 Task: Select a due date automation when advanced on, 2 days before a card is due add basic in list "Resume" at 11:00 AM.
Action: Mouse moved to (1028, 83)
Screenshot: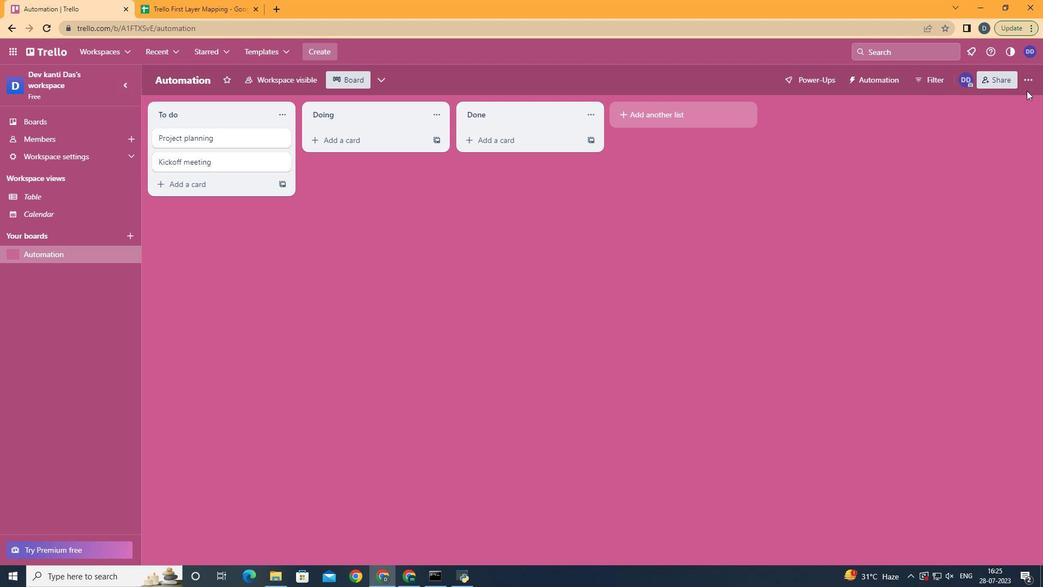 
Action: Mouse pressed left at (1028, 83)
Screenshot: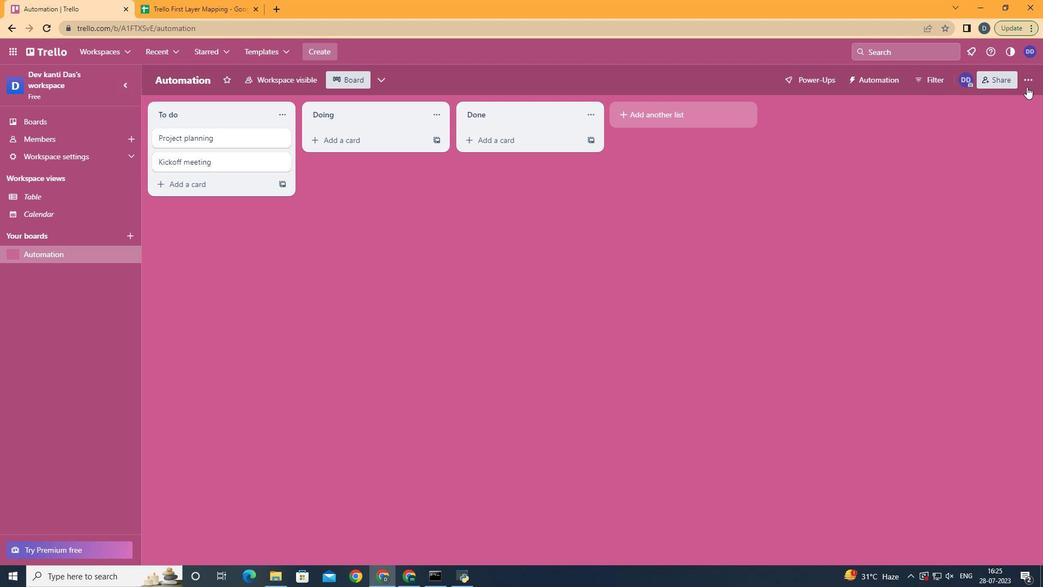 
Action: Mouse moved to (940, 231)
Screenshot: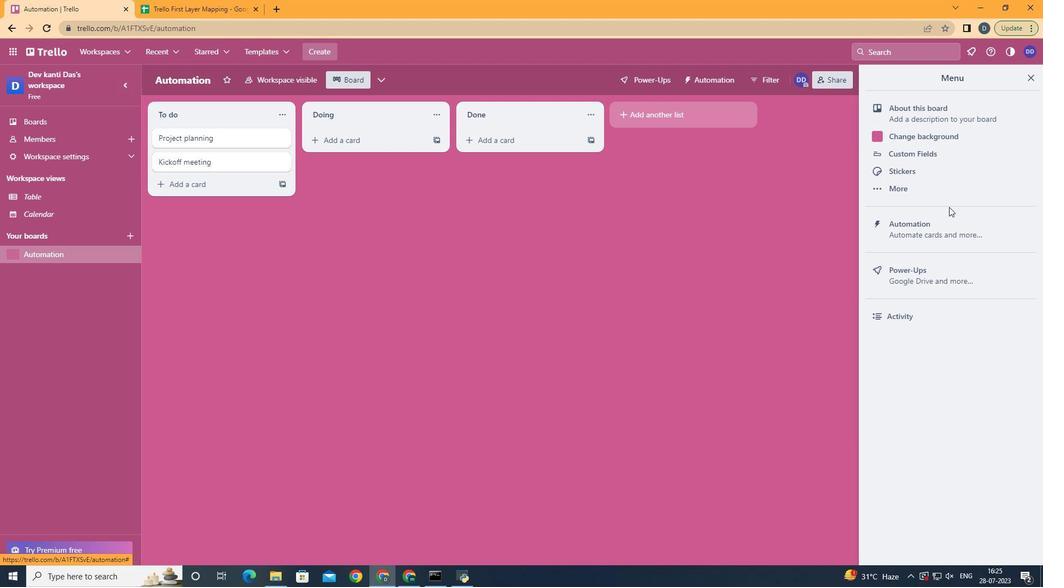 
Action: Mouse pressed left at (940, 231)
Screenshot: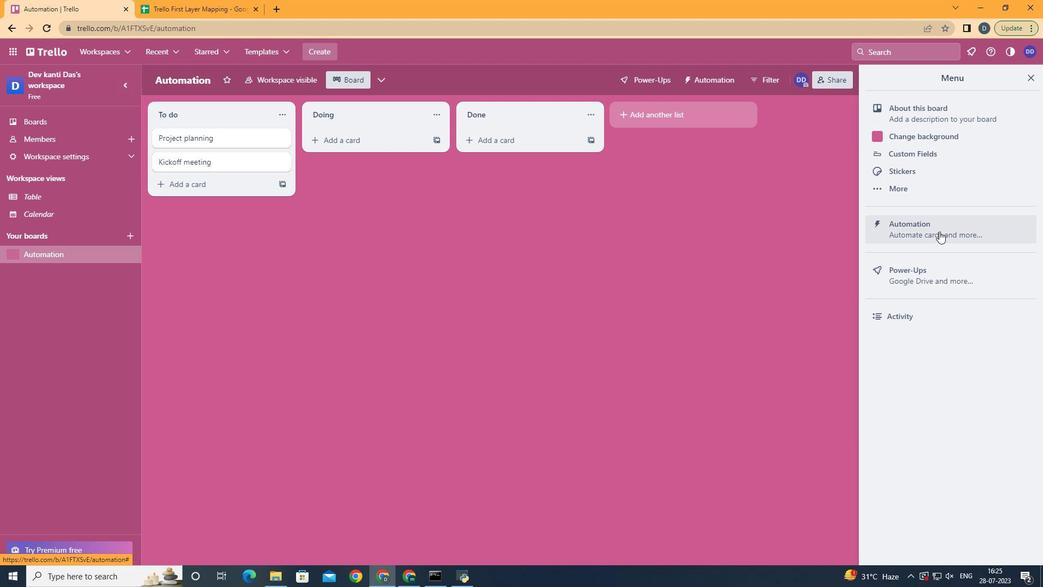 
Action: Mouse moved to (207, 220)
Screenshot: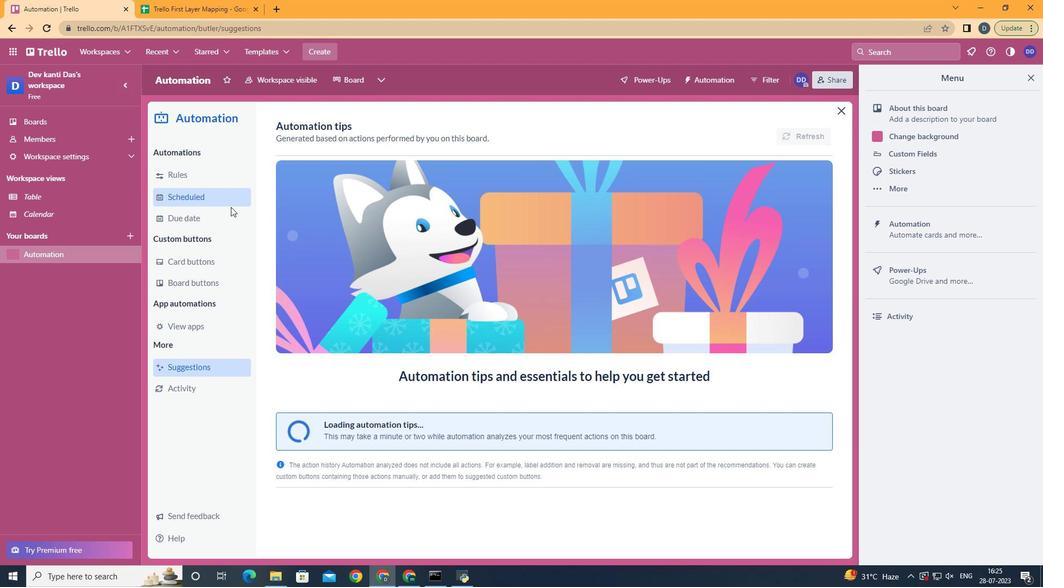 
Action: Mouse pressed left at (207, 220)
Screenshot: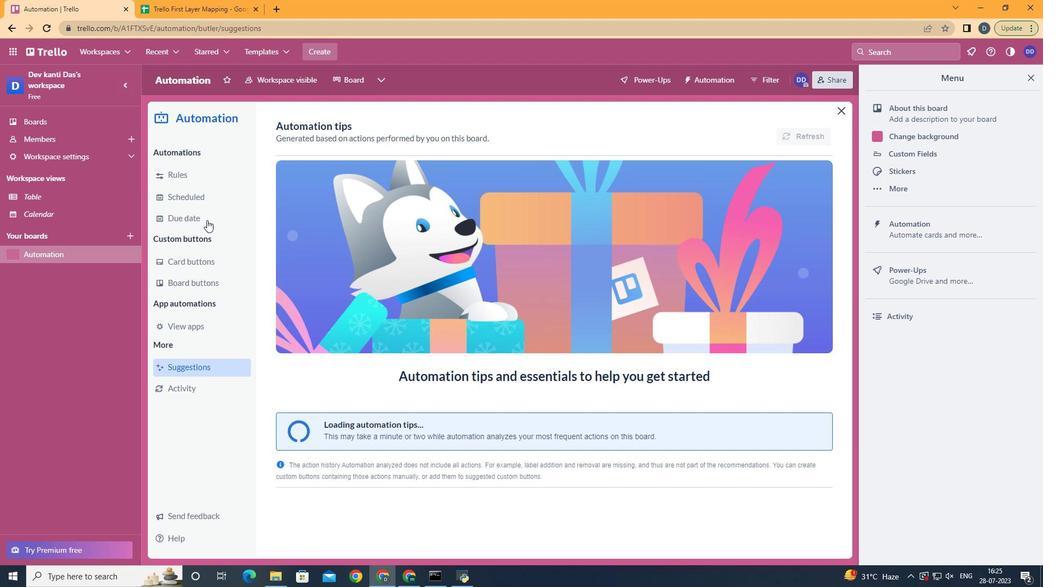 
Action: Mouse moved to (794, 130)
Screenshot: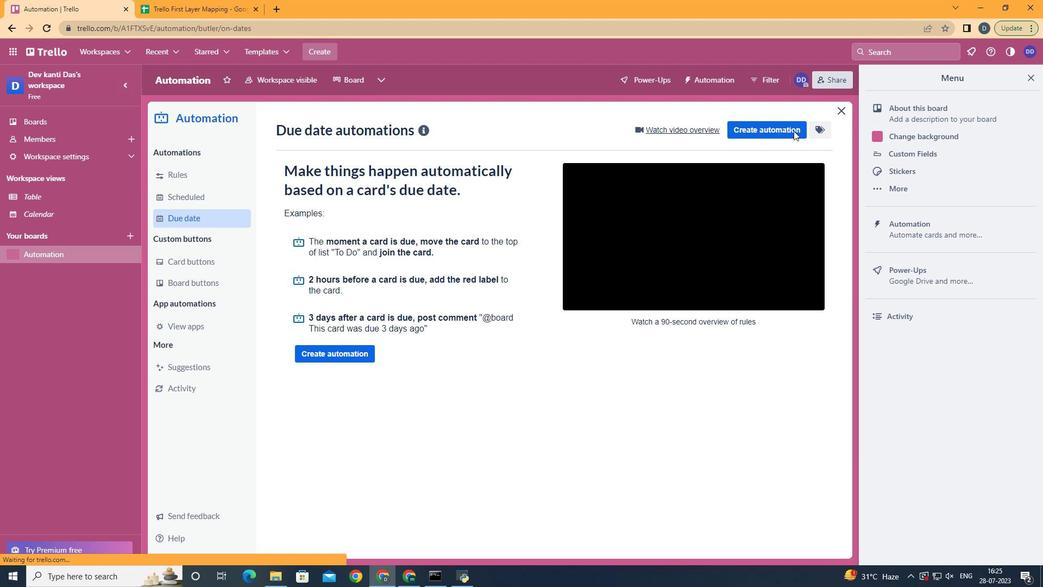
Action: Mouse pressed left at (794, 130)
Screenshot: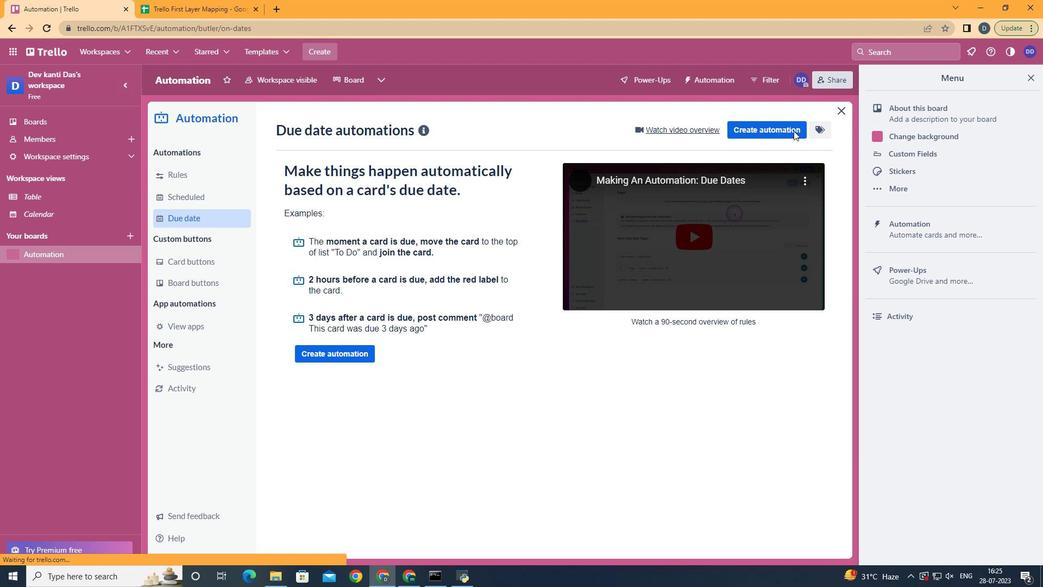
Action: Mouse moved to (568, 237)
Screenshot: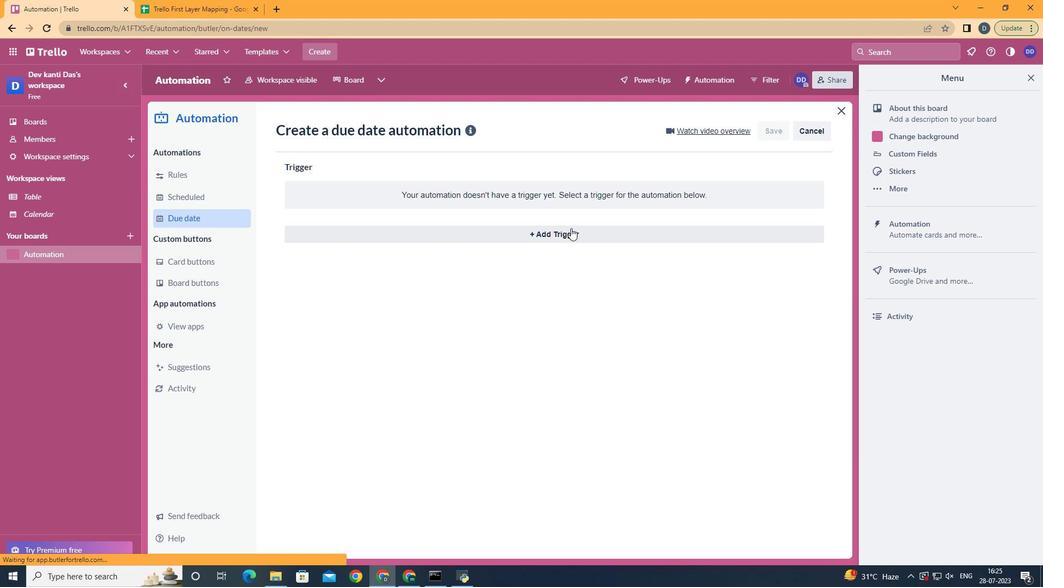 
Action: Mouse pressed left at (568, 237)
Screenshot: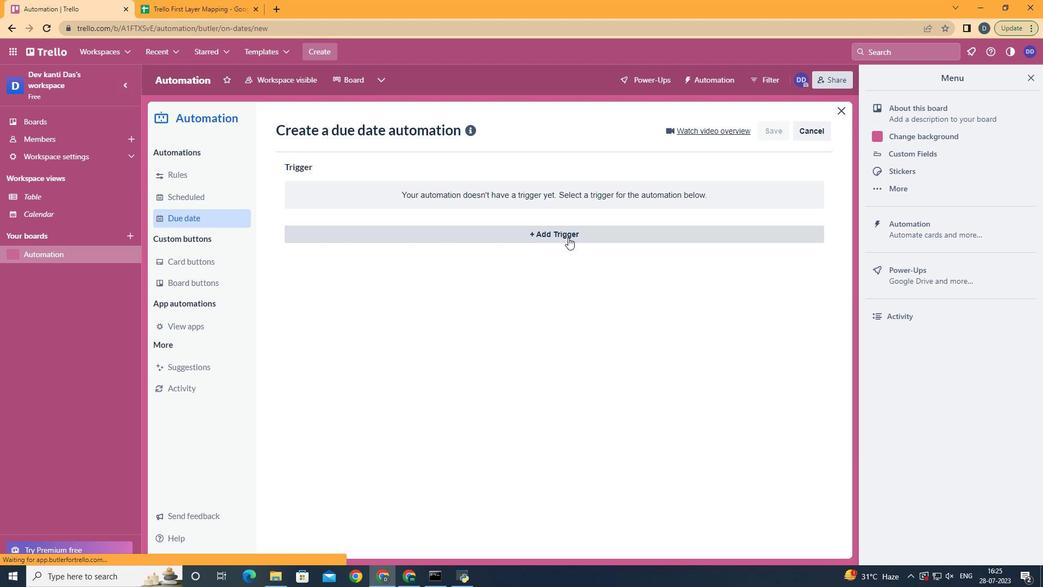 
Action: Mouse moved to (365, 423)
Screenshot: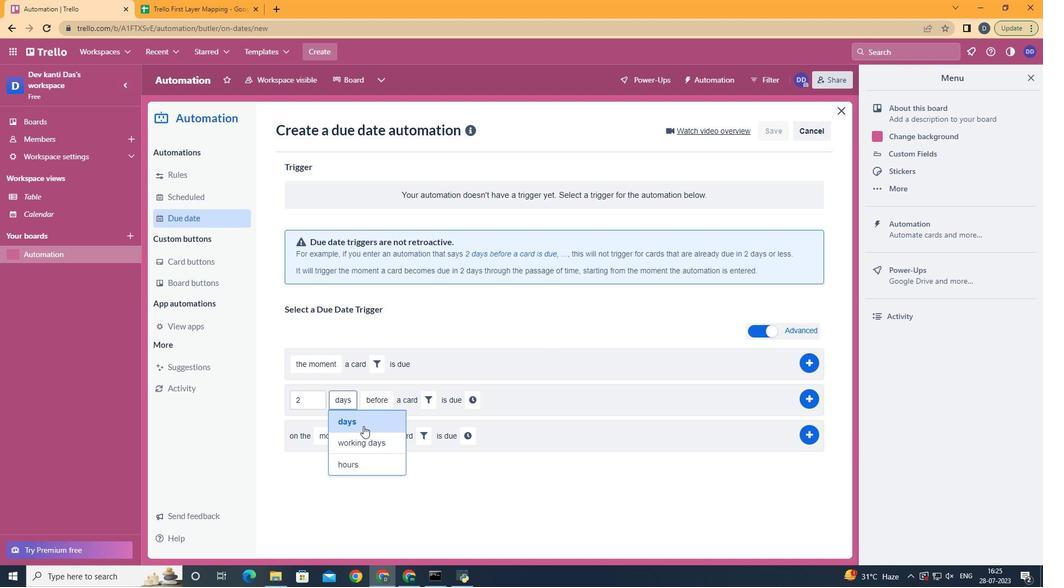 
Action: Mouse pressed left at (365, 423)
Screenshot: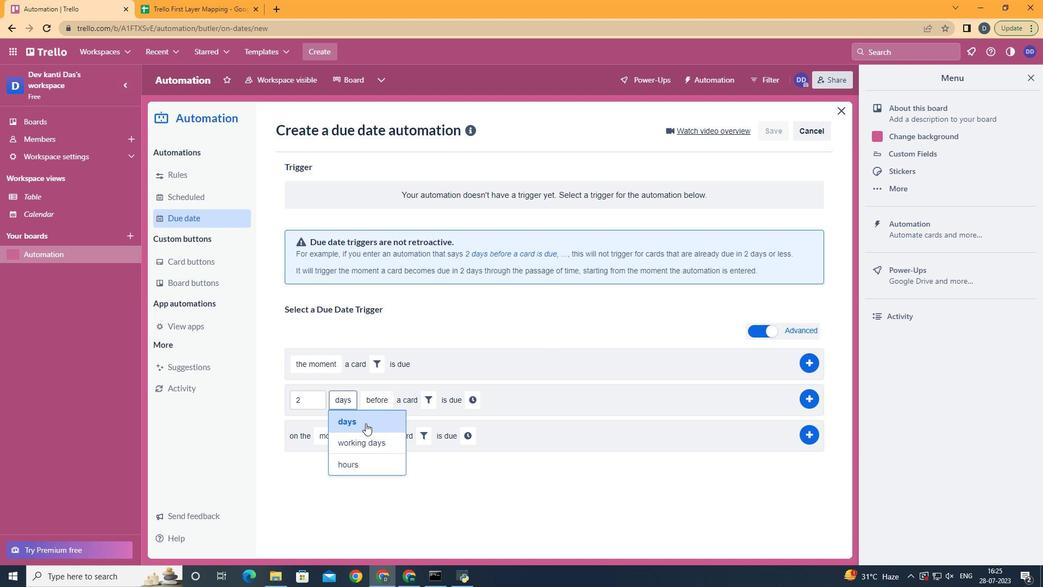 
Action: Mouse moved to (384, 416)
Screenshot: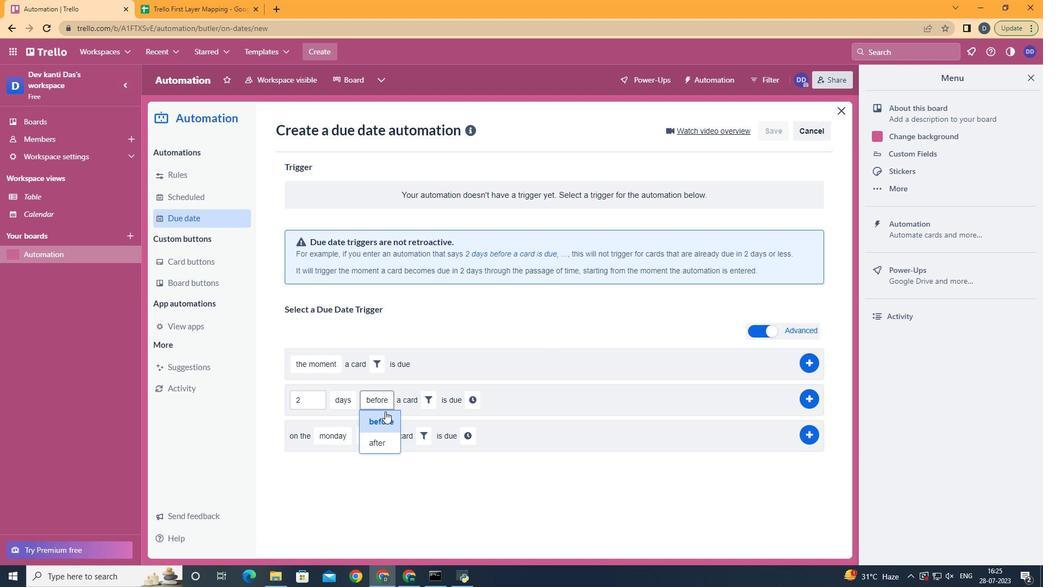 
Action: Mouse pressed left at (384, 416)
Screenshot: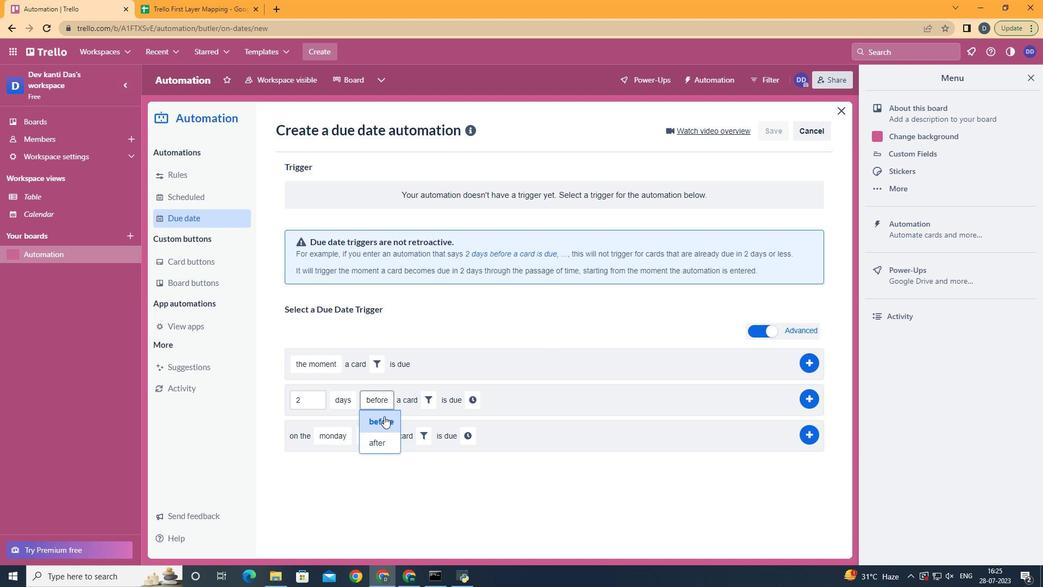 
Action: Mouse moved to (428, 398)
Screenshot: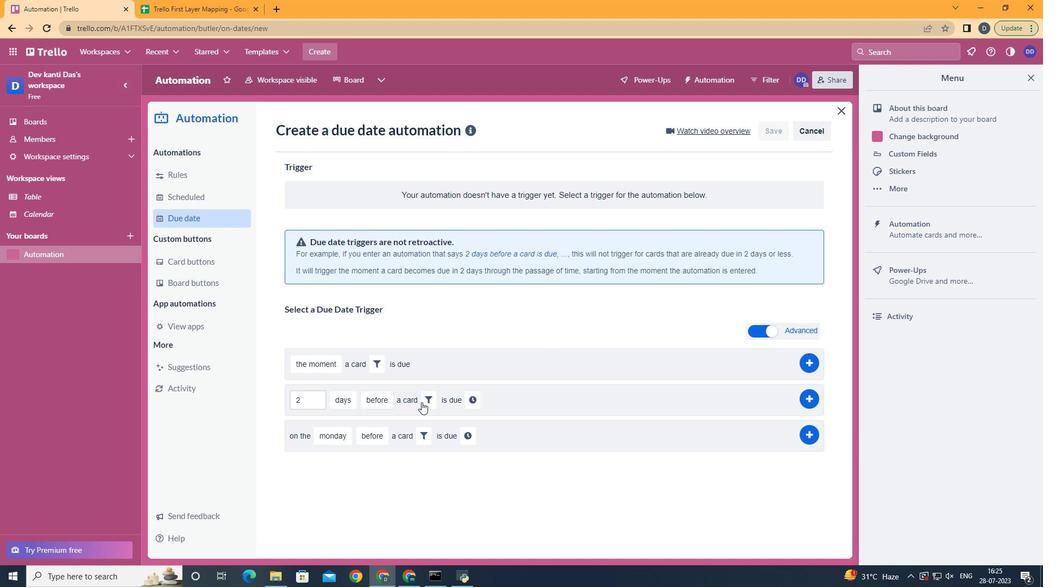 
Action: Mouse pressed left at (428, 398)
Screenshot: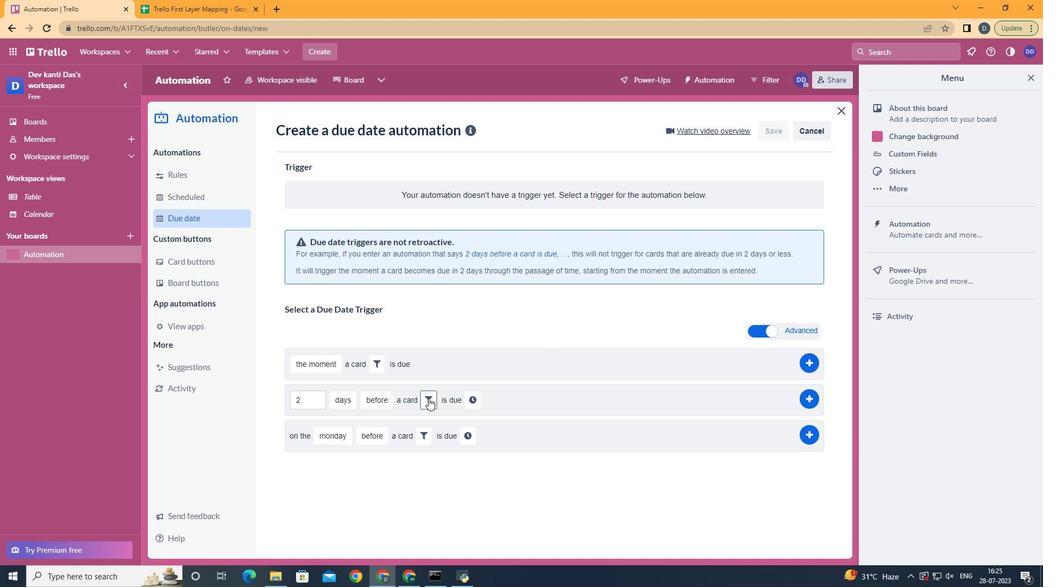 
Action: Mouse moved to (477, 429)
Screenshot: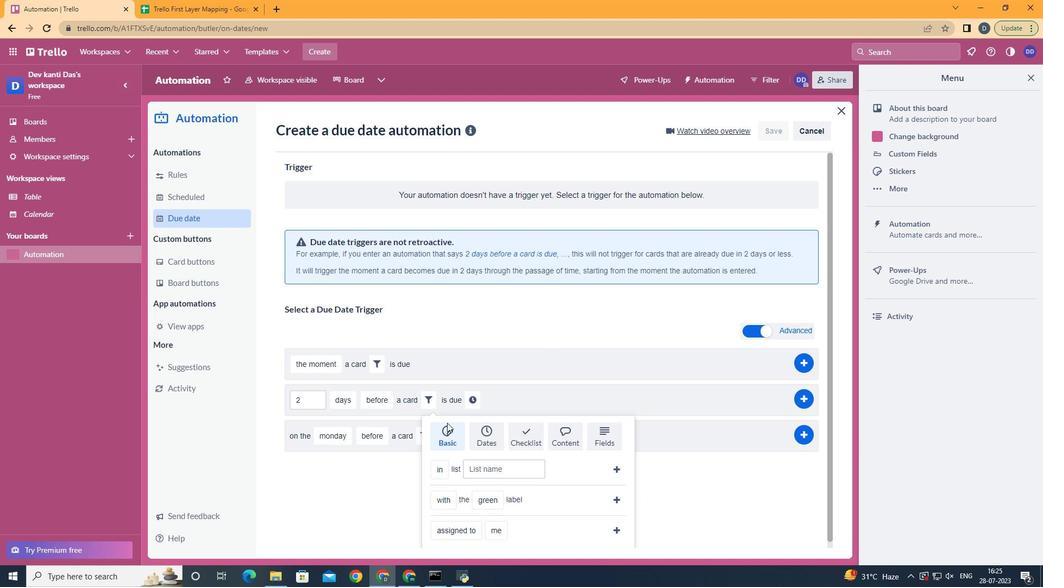
Action: Mouse scrolled (477, 428) with delta (0, 0)
Screenshot: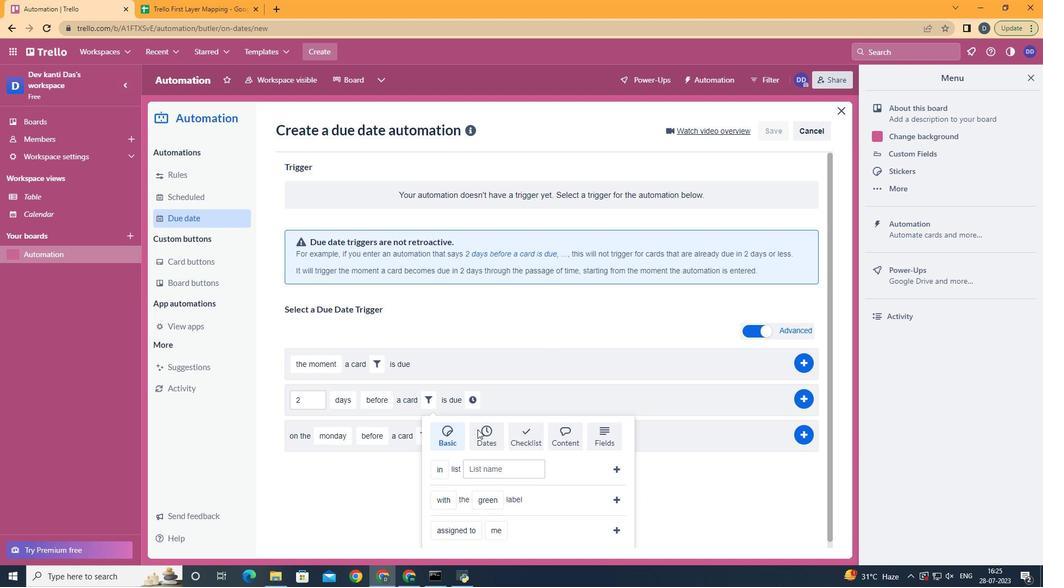
Action: Mouse scrolled (477, 428) with delta (0, 0)
Screenshot: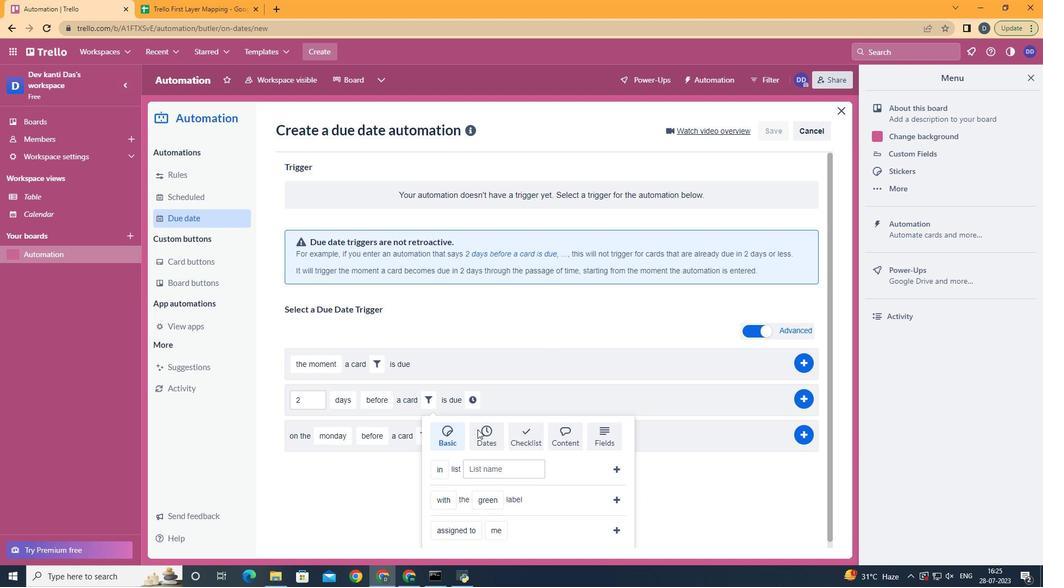 
Action: Mouse scrolled (477, 428) with delta (0, 0)
Screenshot: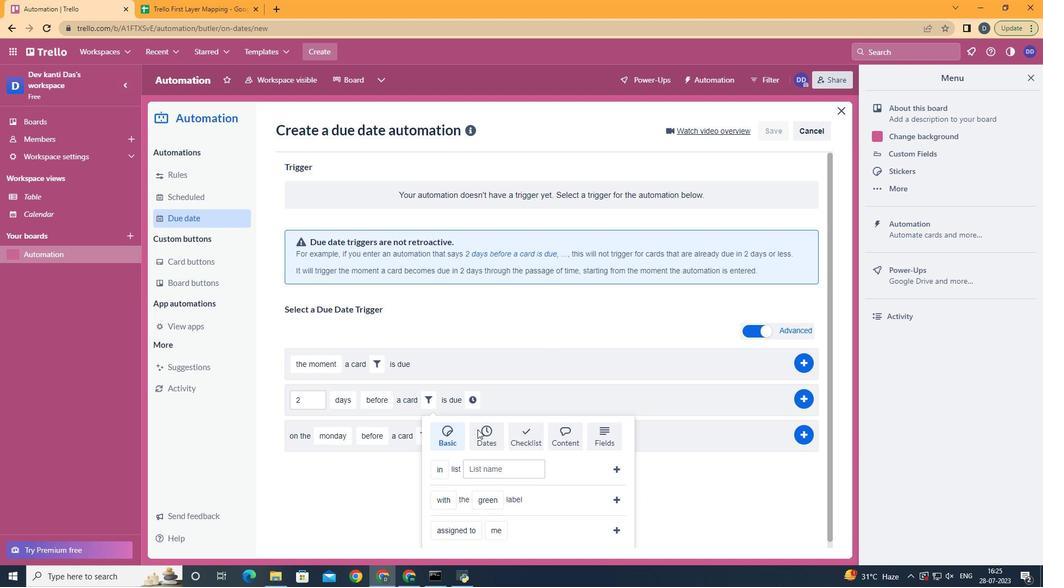 
Action: Mouse moved to (446, 487)
Screenshot: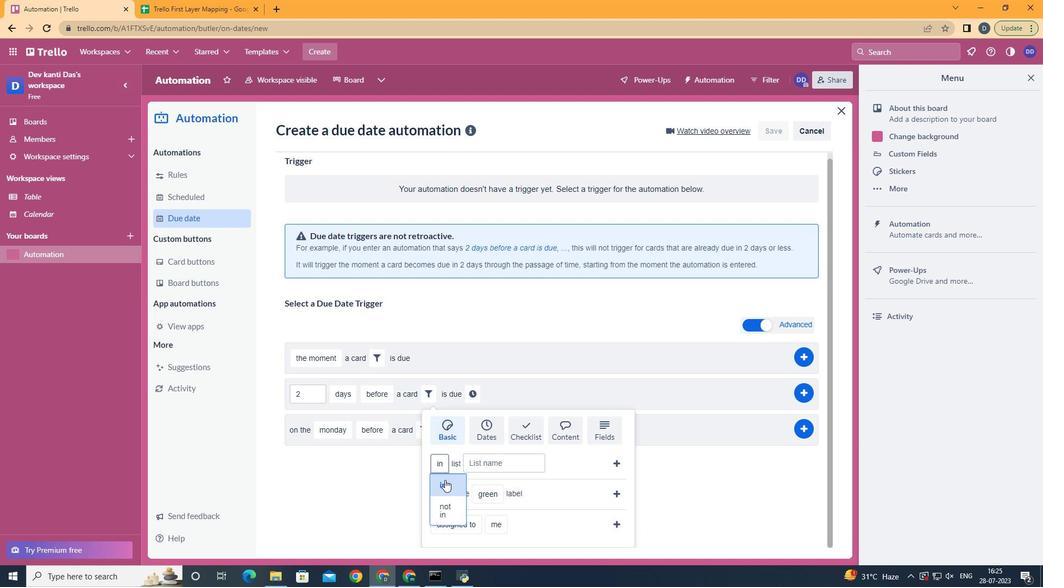 
Action: Mouse pressed left at (446, 487)
Screenshot: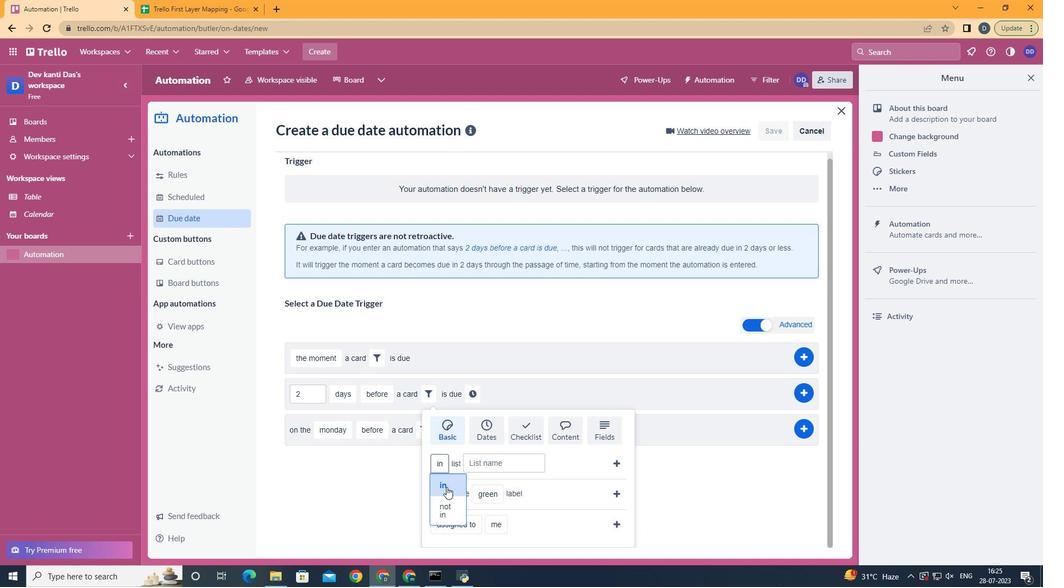 
Action: Mouse moved to (498, 462)
Screenshot: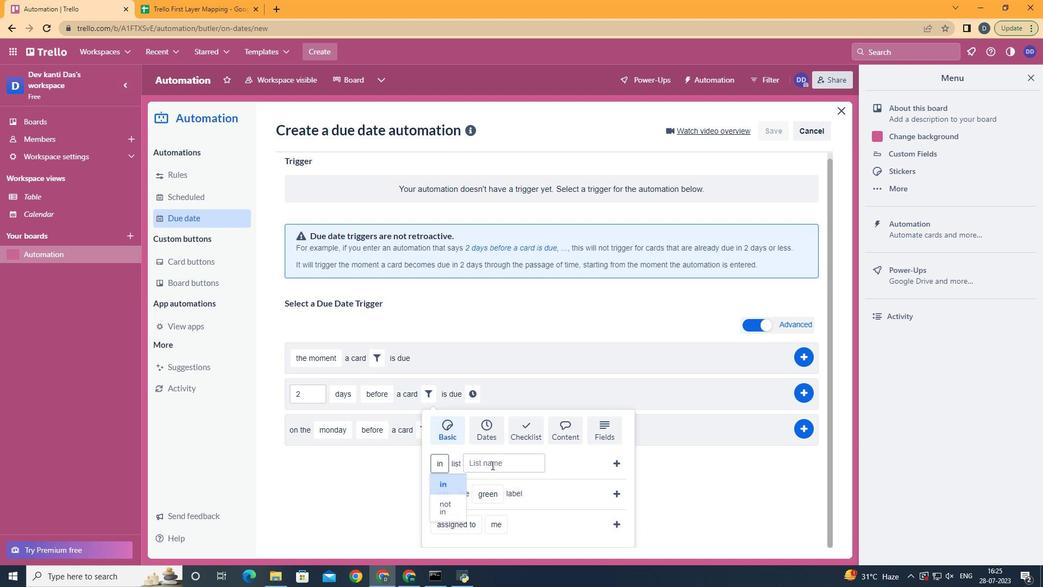 
Action: Mouse pressed left at (498, 462)
Screenshot: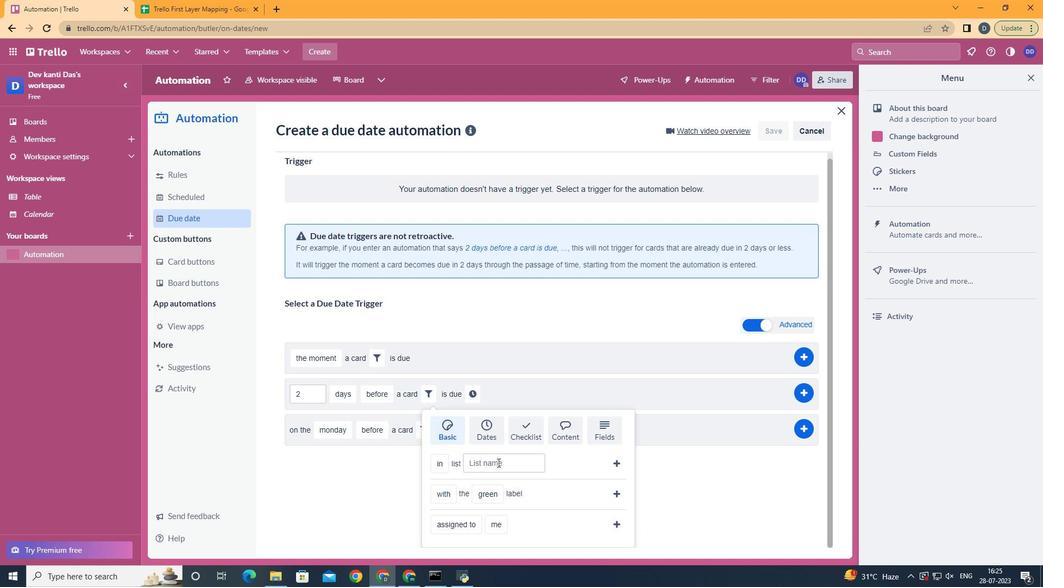 
Action: Key pressed <Key.shift>Resume
Screenshot: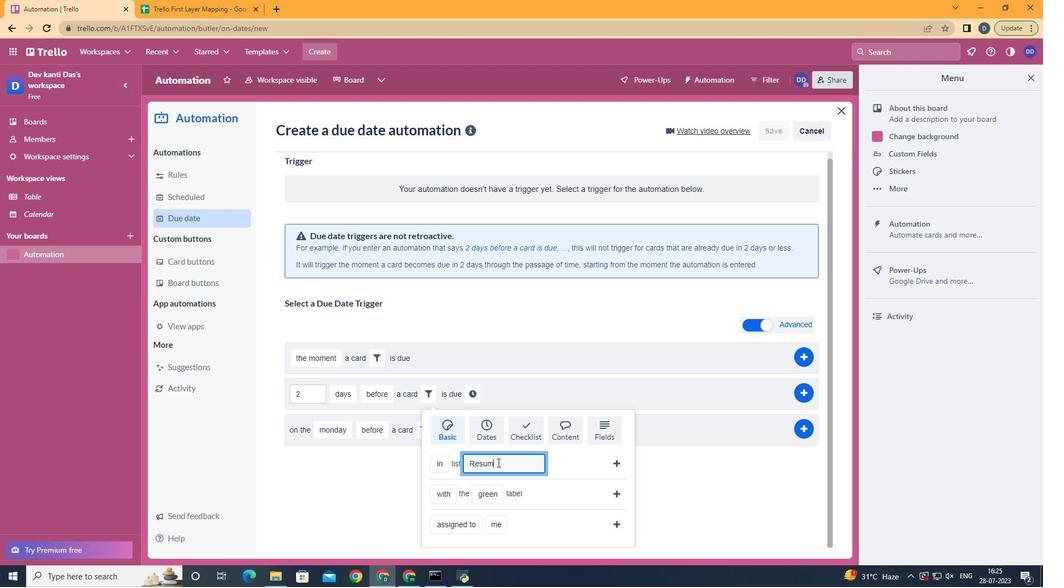 
Action: Mouse moved to (614, 466)
Screenshot: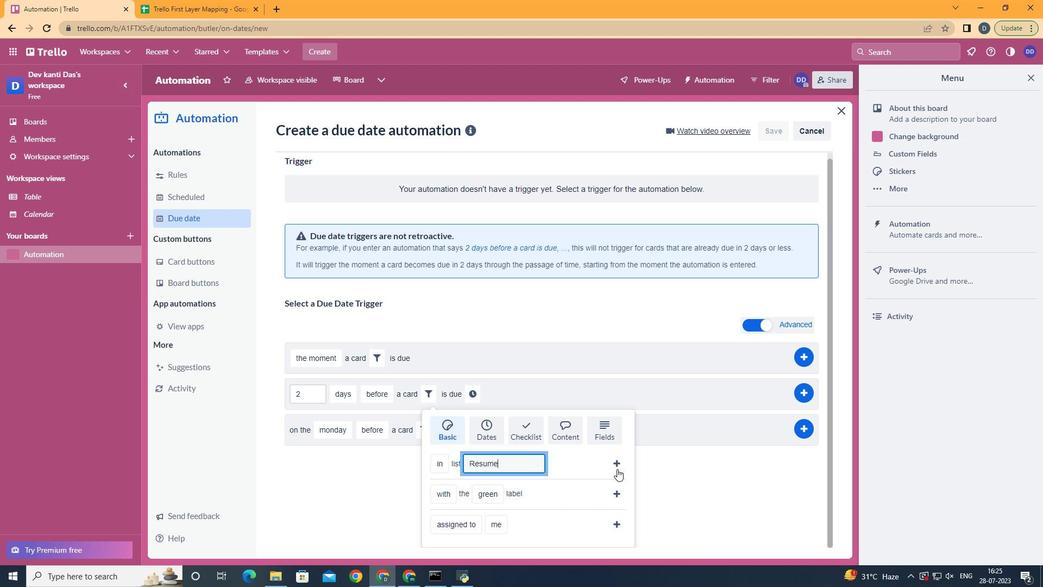 
Action: Mouse pressed left at (614, 466)
Screenshot: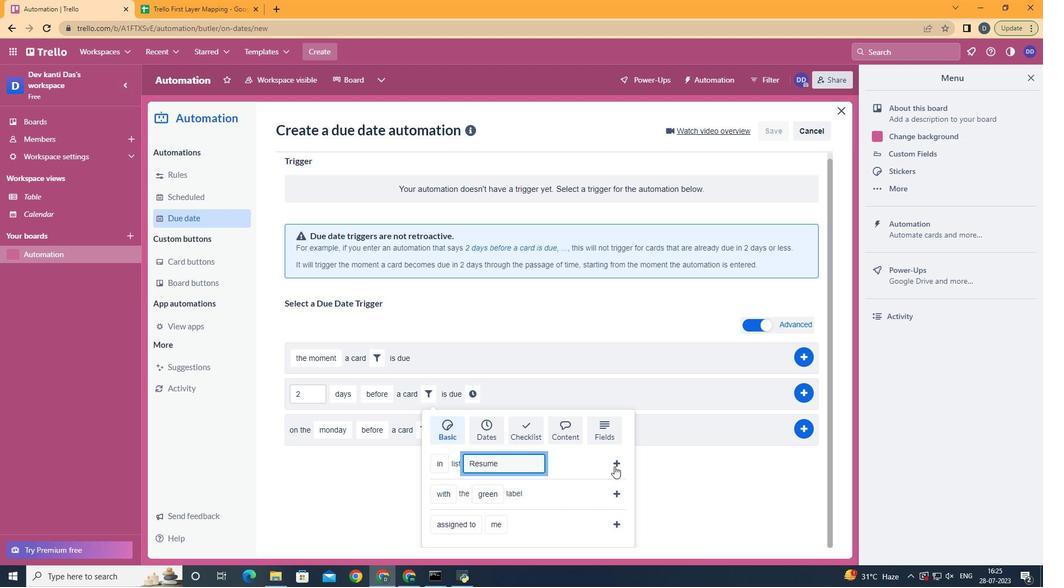 
Action: Mouse moved to (552, 404)
Screenshot: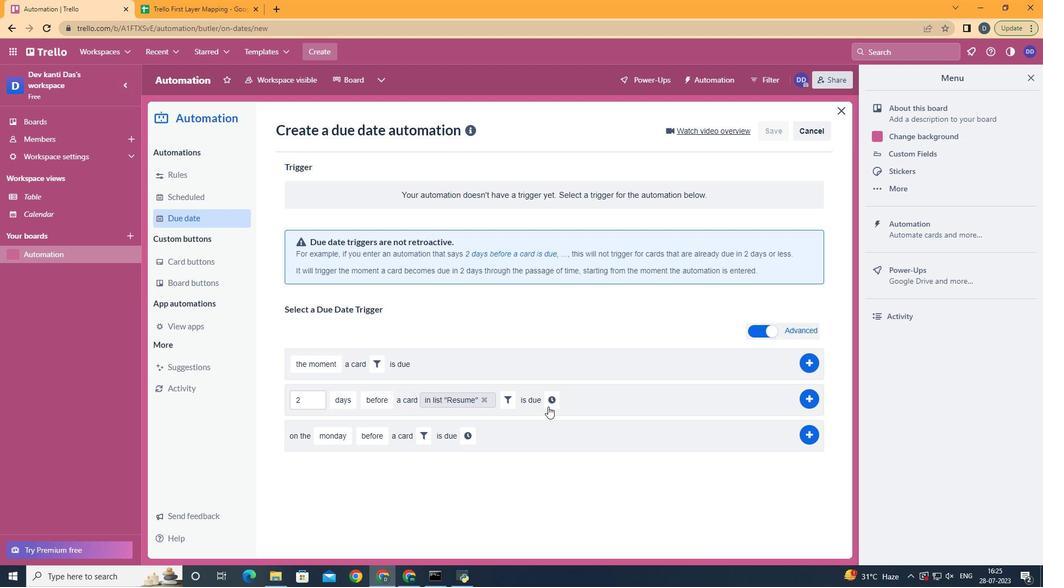 
Action: Mouse pressed left at (552, 404)
Screenshot: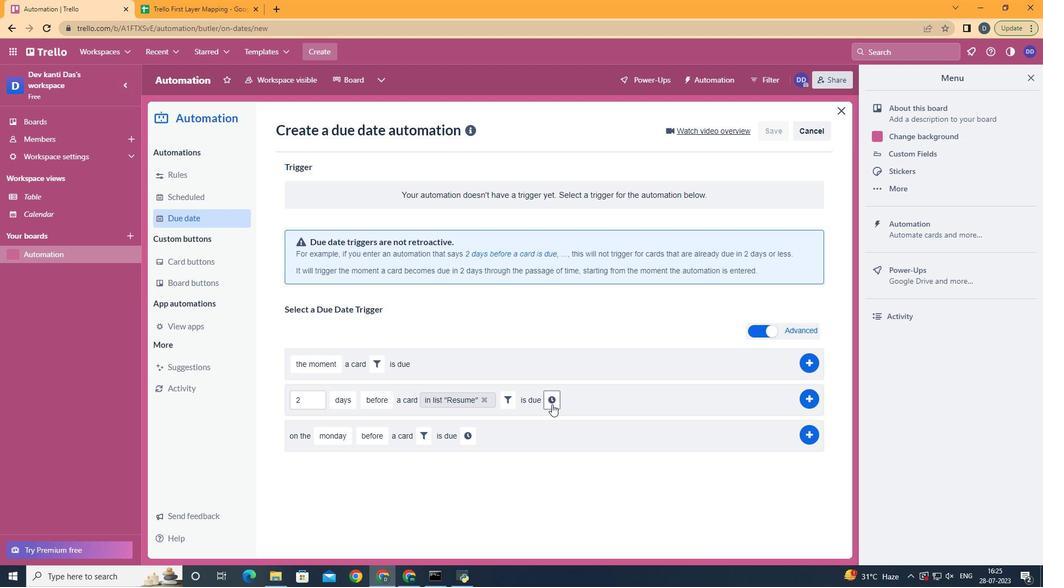 
Action: Mouse moved to (579, 404)
Screenshot: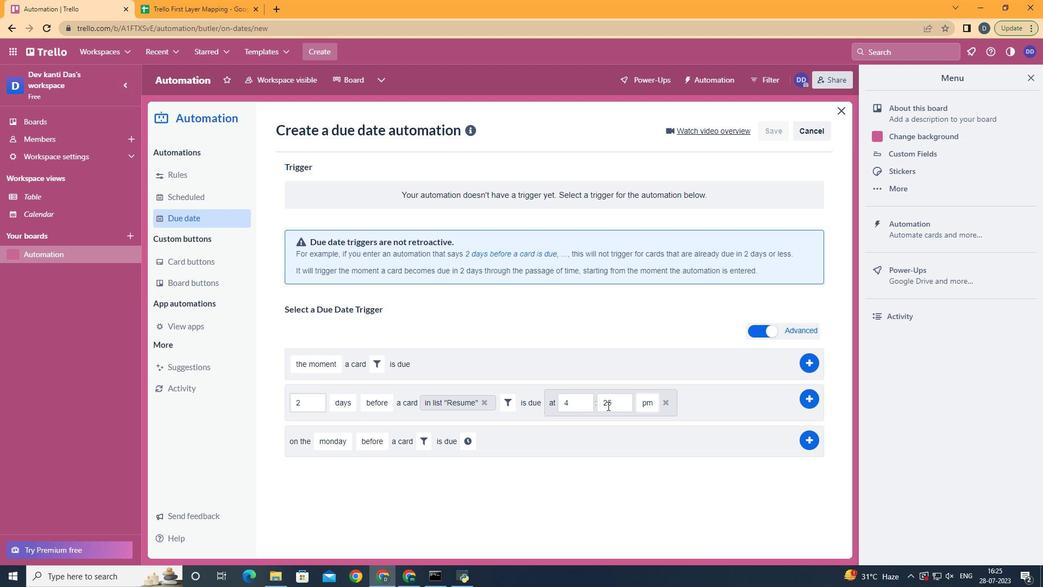 
Action: Mouse pressed left at (579, 404)
Screenshot: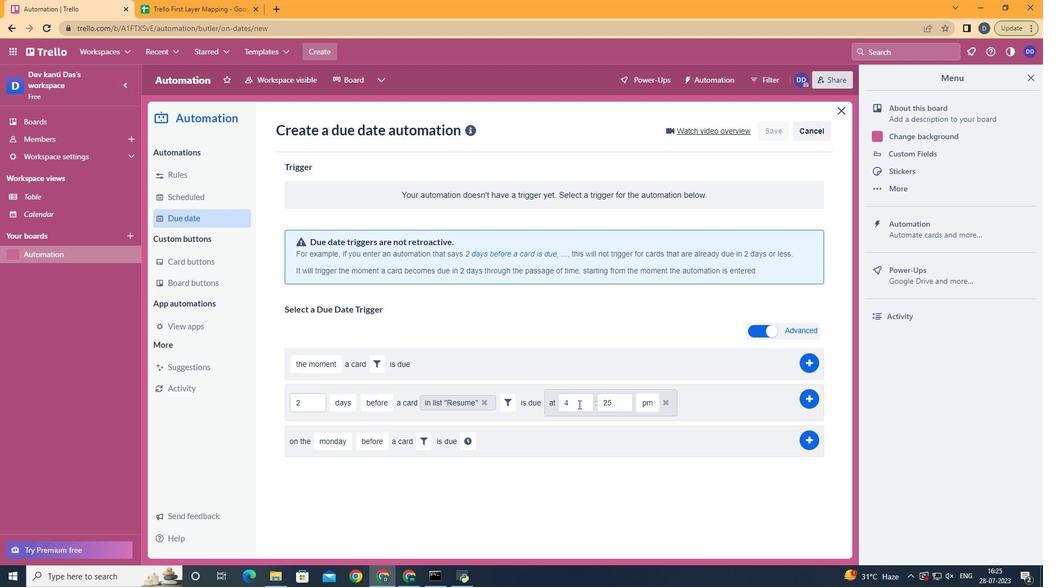 
Action: Mouse moved to (578, 404)
Screenshot: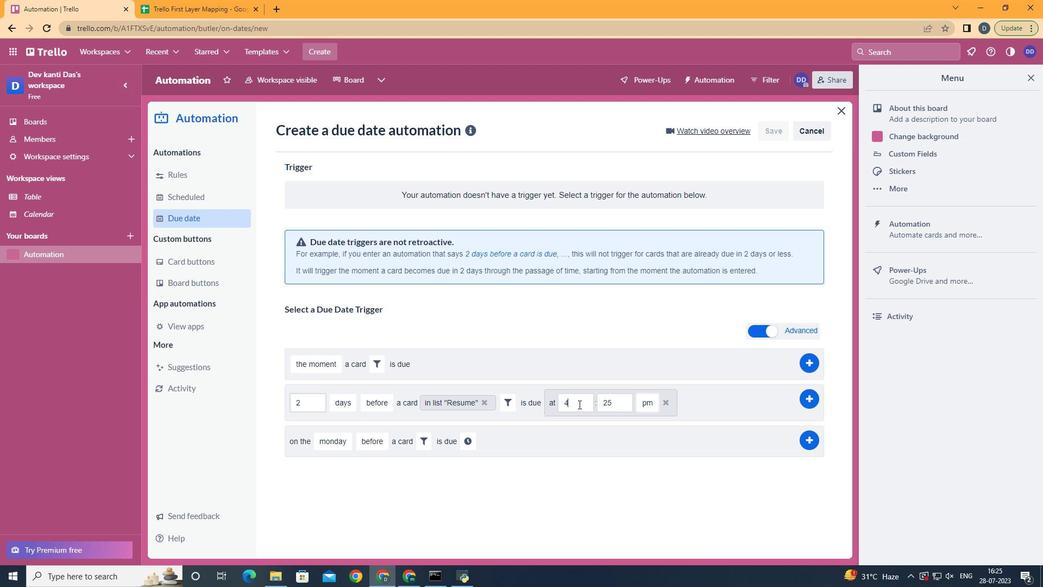 
Action: Key pressed <Key.backspace>11
Screenshot: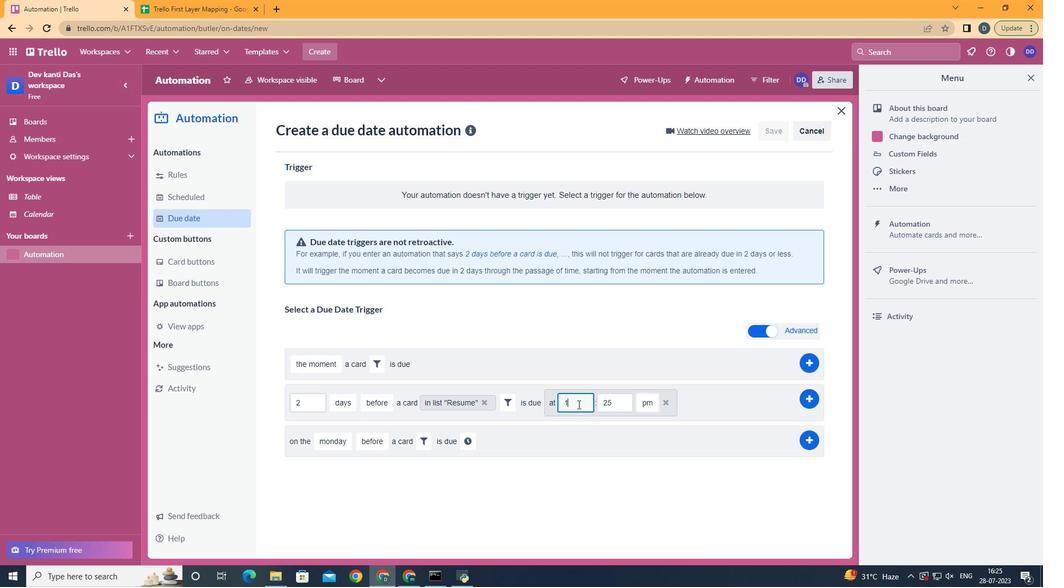 
Action: Mouse moved to (617, 401)
Screenshot: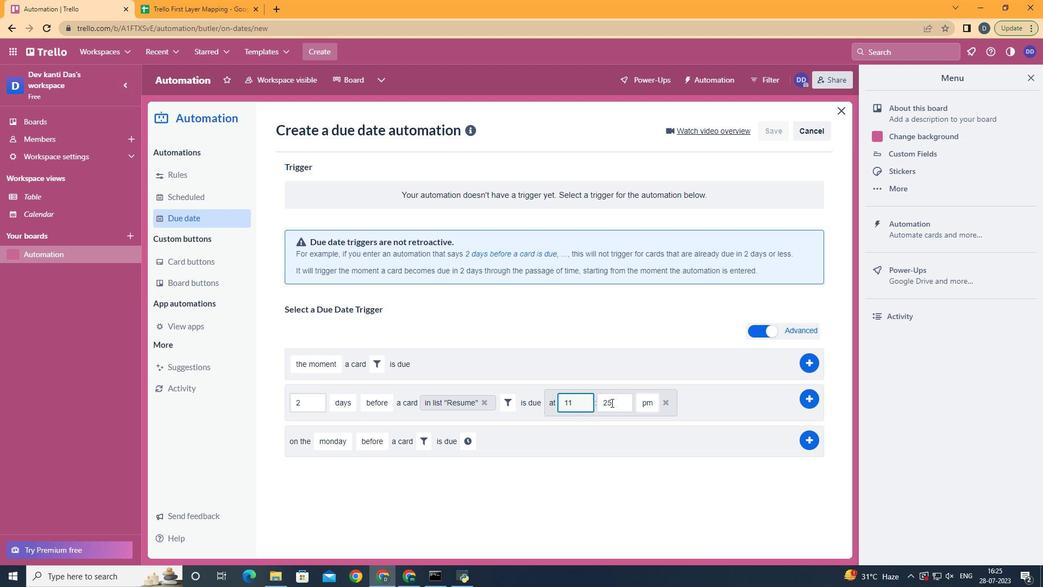 
Action: Mouse pressed left at (617, 401)
Screenshot: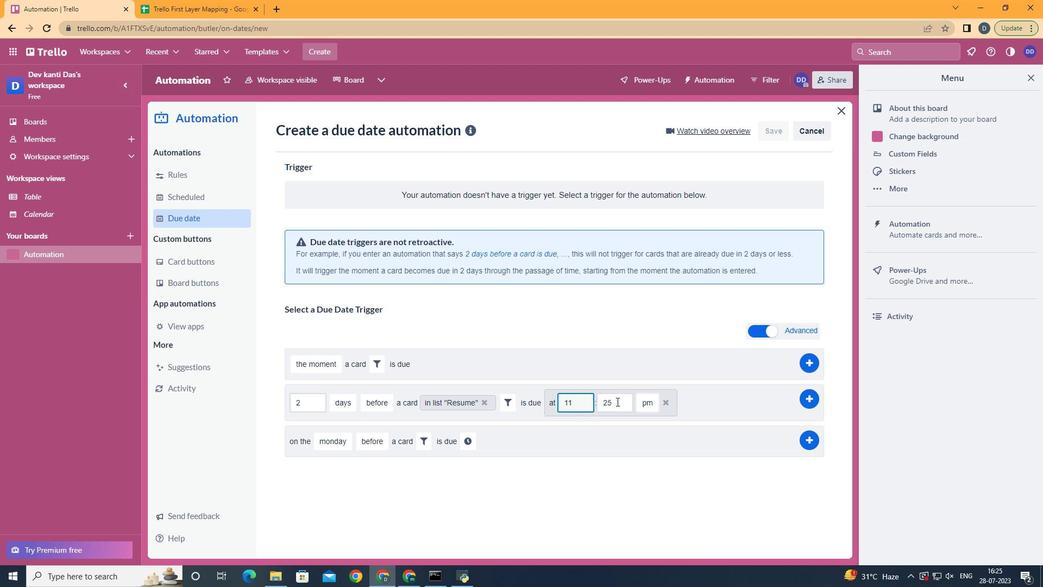 
Action: Key pressed <Key.backspace><Key.backspace>00
Screenshot: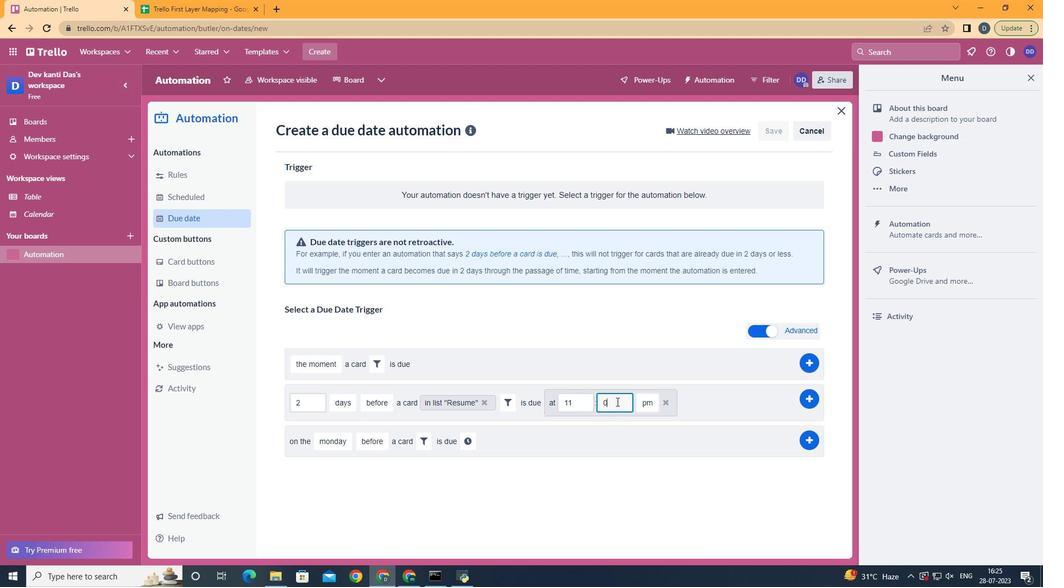 
Action: Mouse moved to (650, 422)
Screenshot: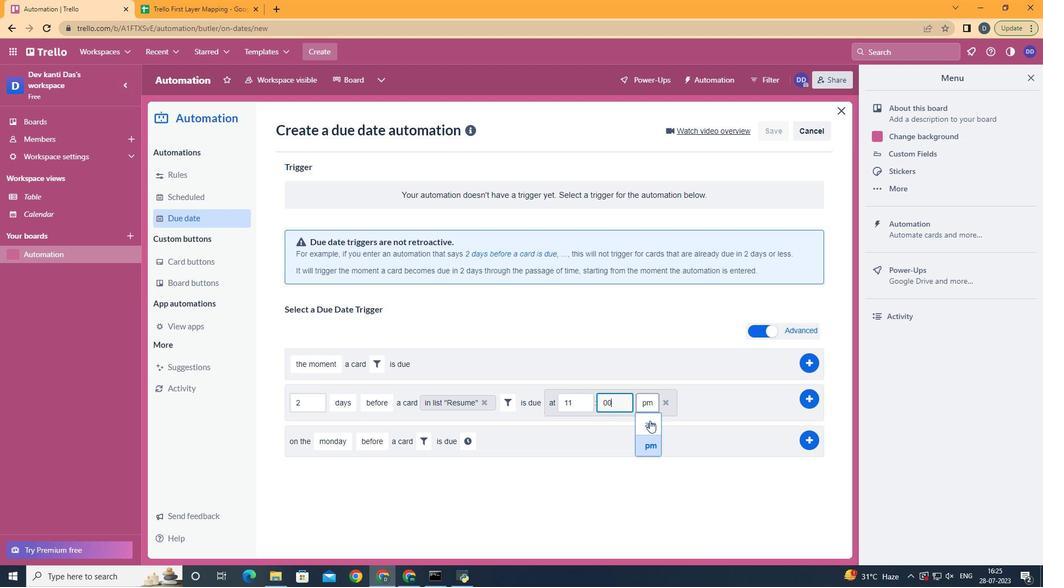 
Action: Mouse pressed left at (650, 422)
Screenshot: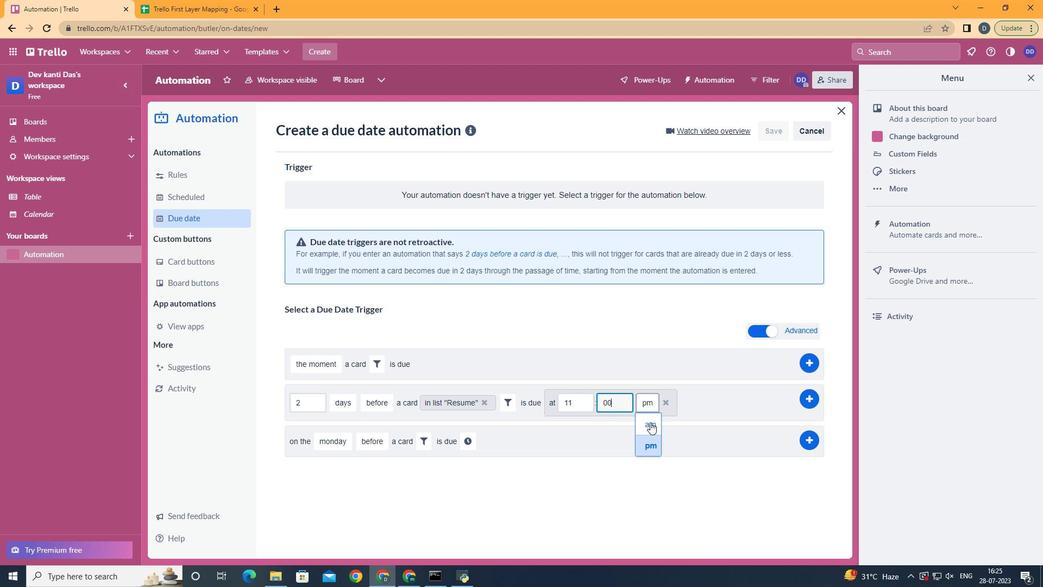 
